 Task: In the  document Music.rtfMake this file  'available offline' Check 'Vision History' View the  non- printing characters
Action: Mouse moved to (311, 242)
Screenshot: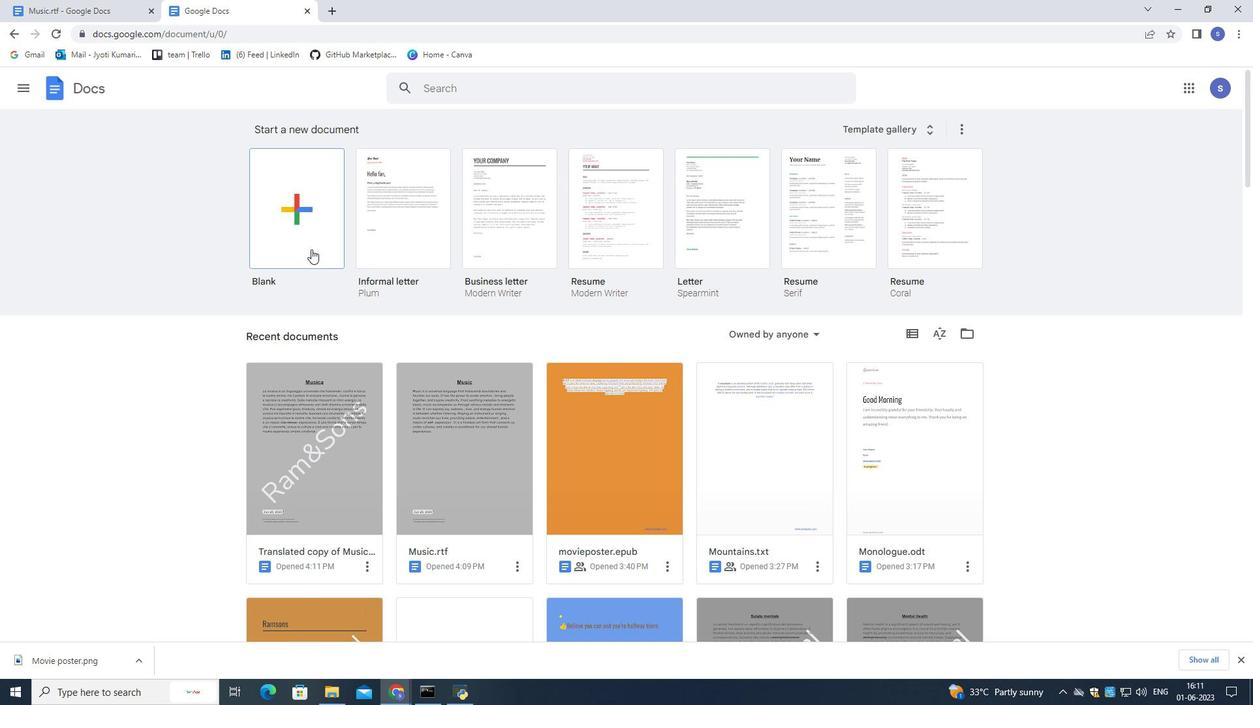 
Action: Mouse pressed left at (311, 242)
Screenshot: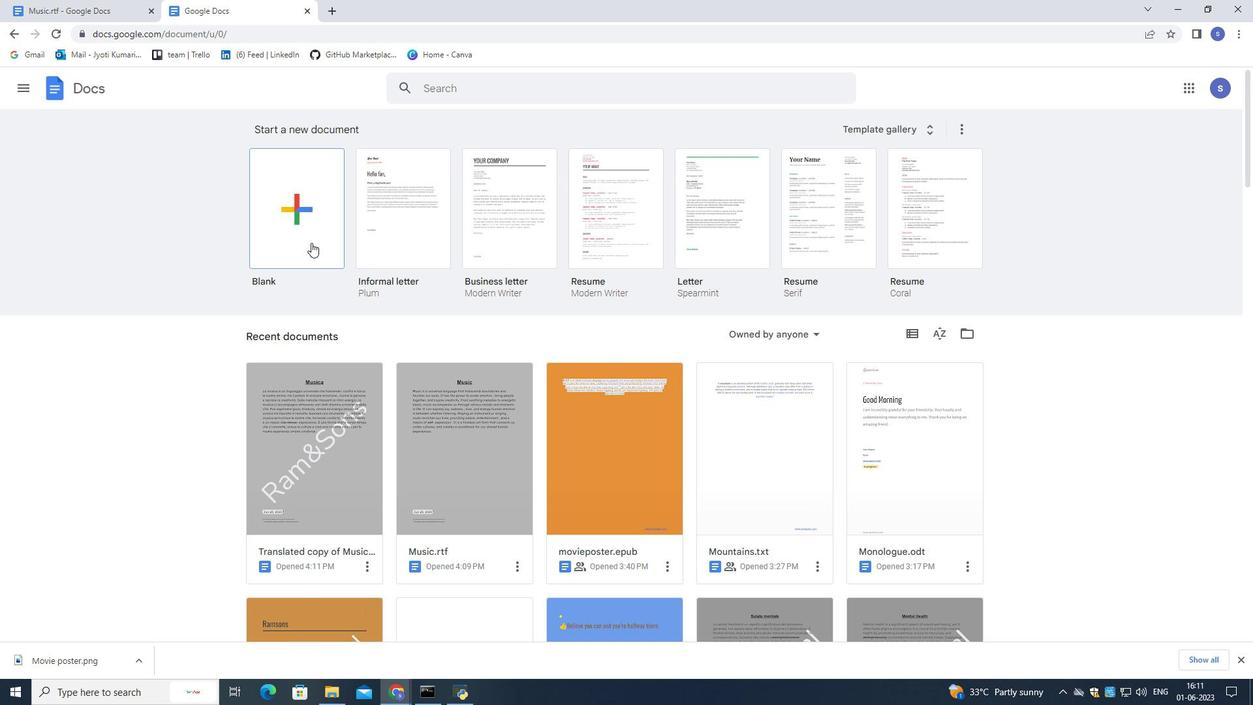 
Action: Mouse moved to (19, 84)
Screenshot: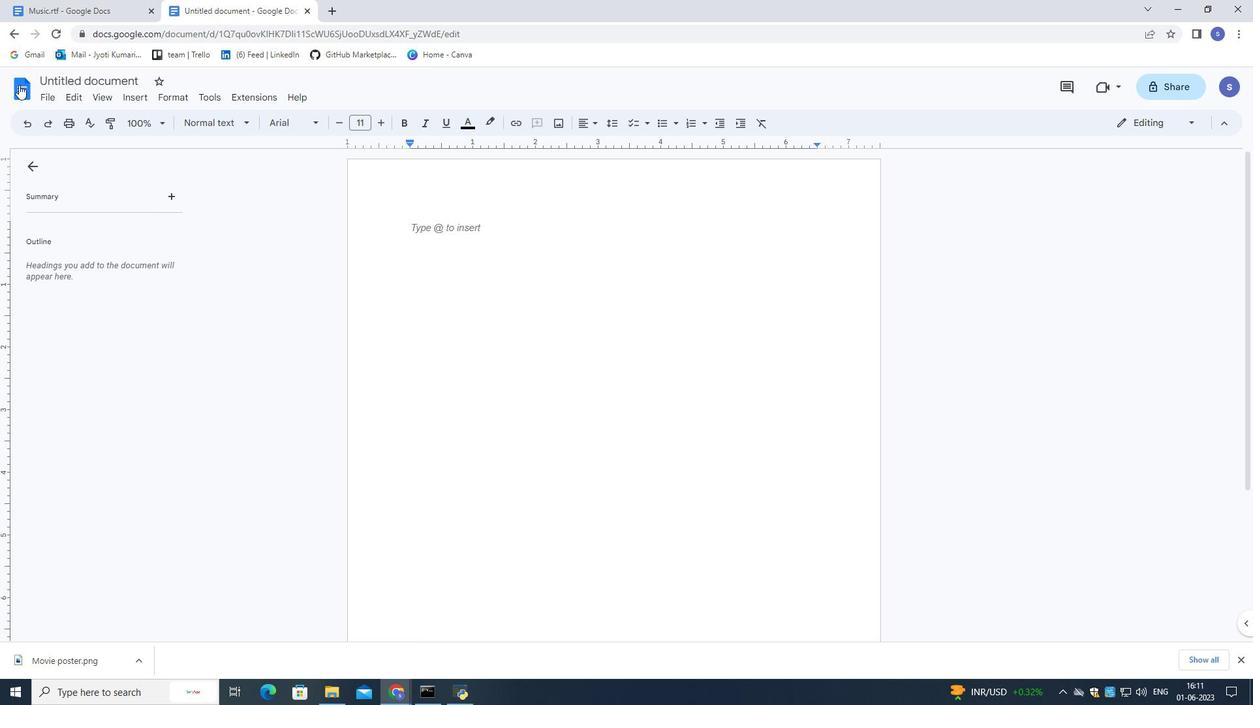 
Action: Mouse pressed left at (19, 84)
Screenshot: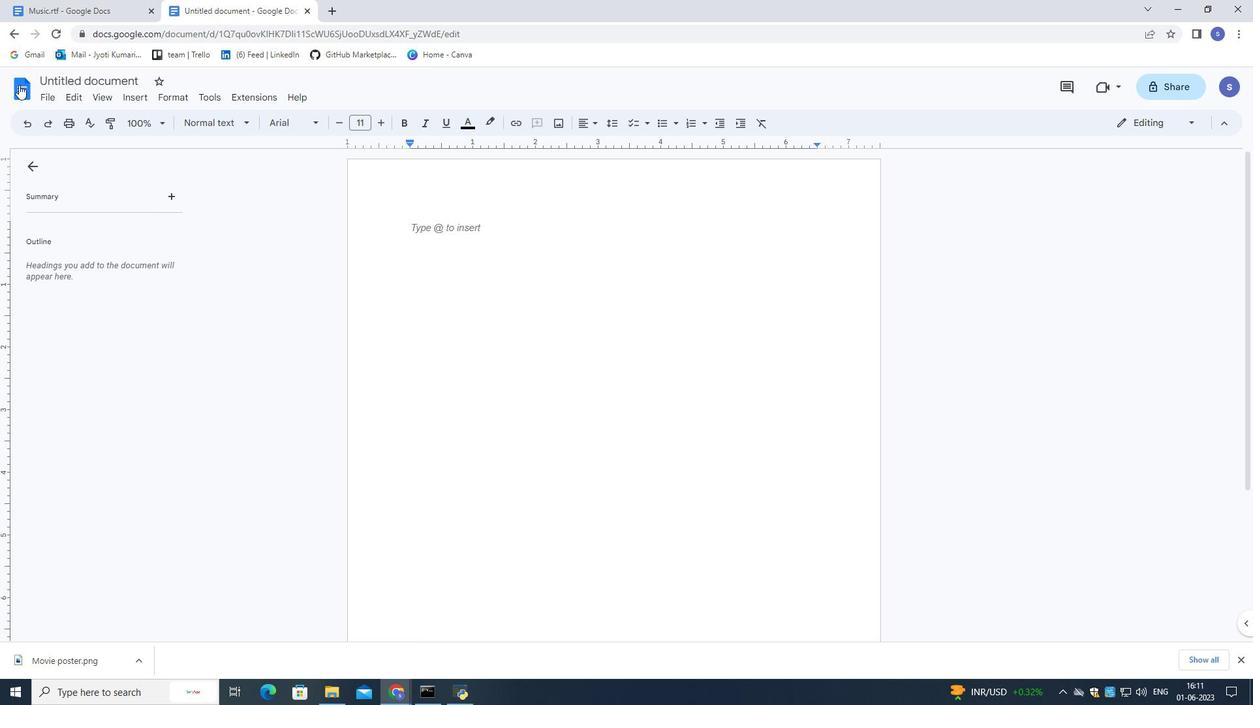 
Action: Mouse moved to (461, 482)
Screenshot: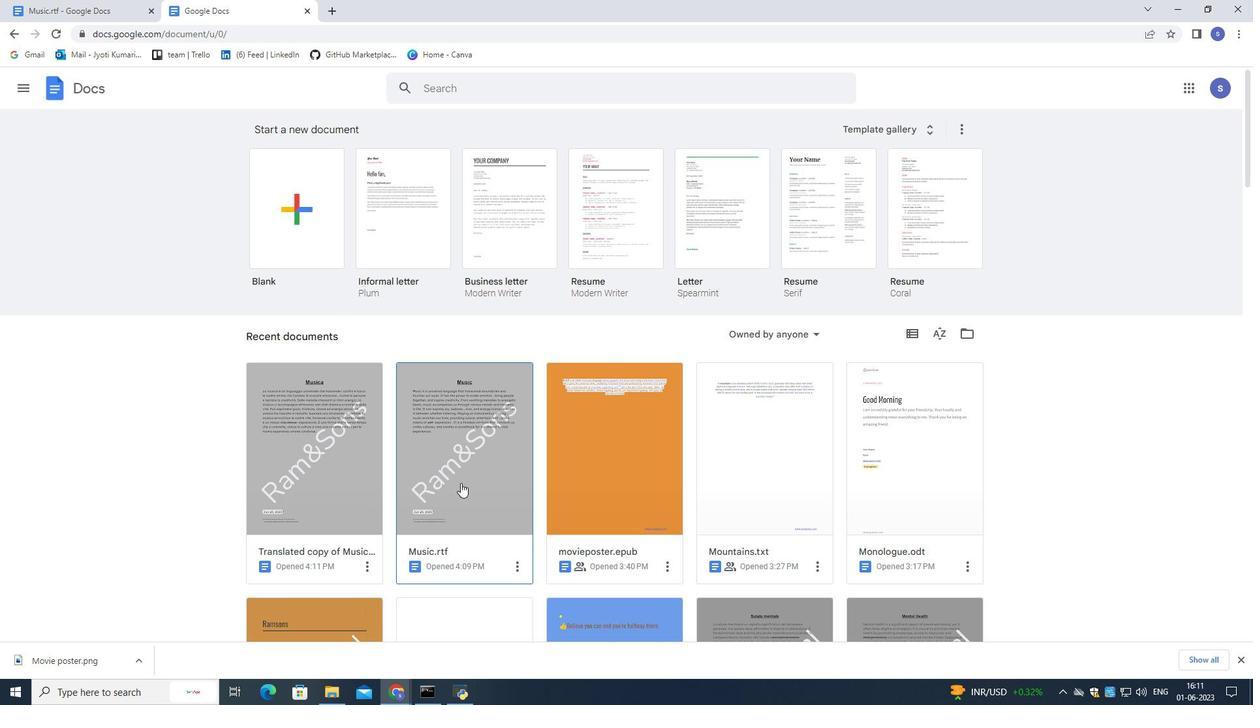 
Action: Mouse pressed left at (461, 482)
Screenshot: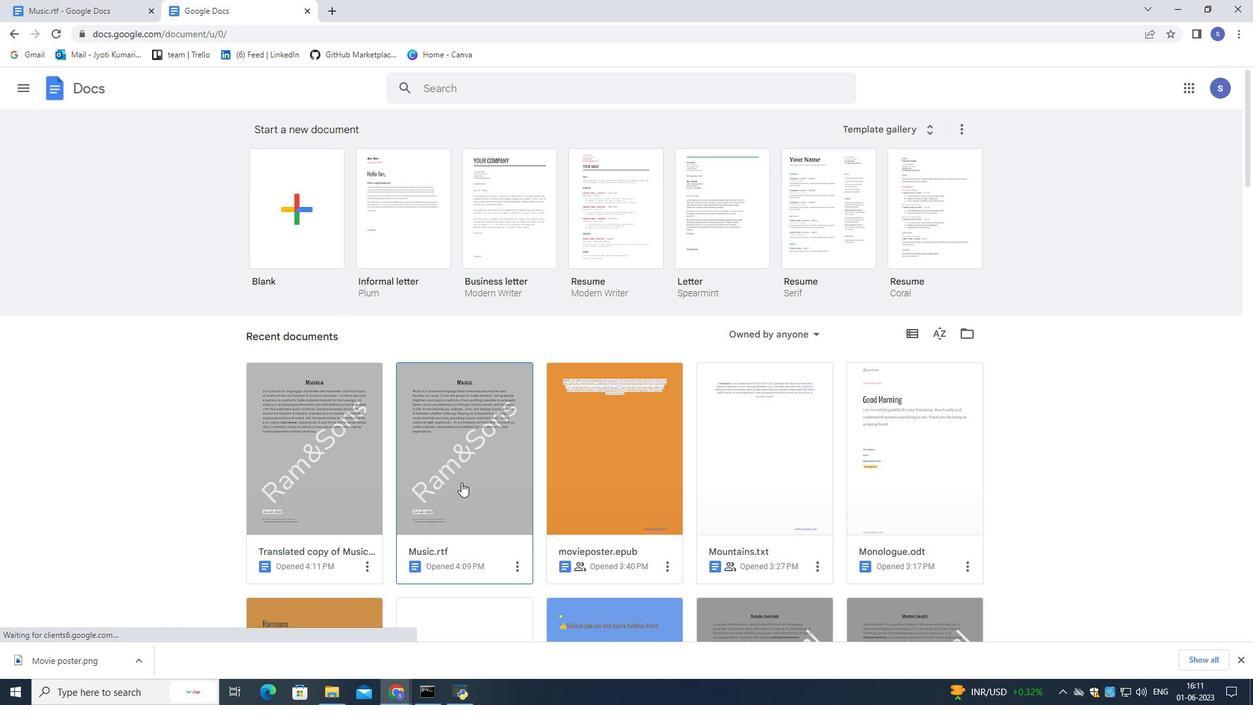 
Action: Mouse moved to (462, 481)
Screenshot: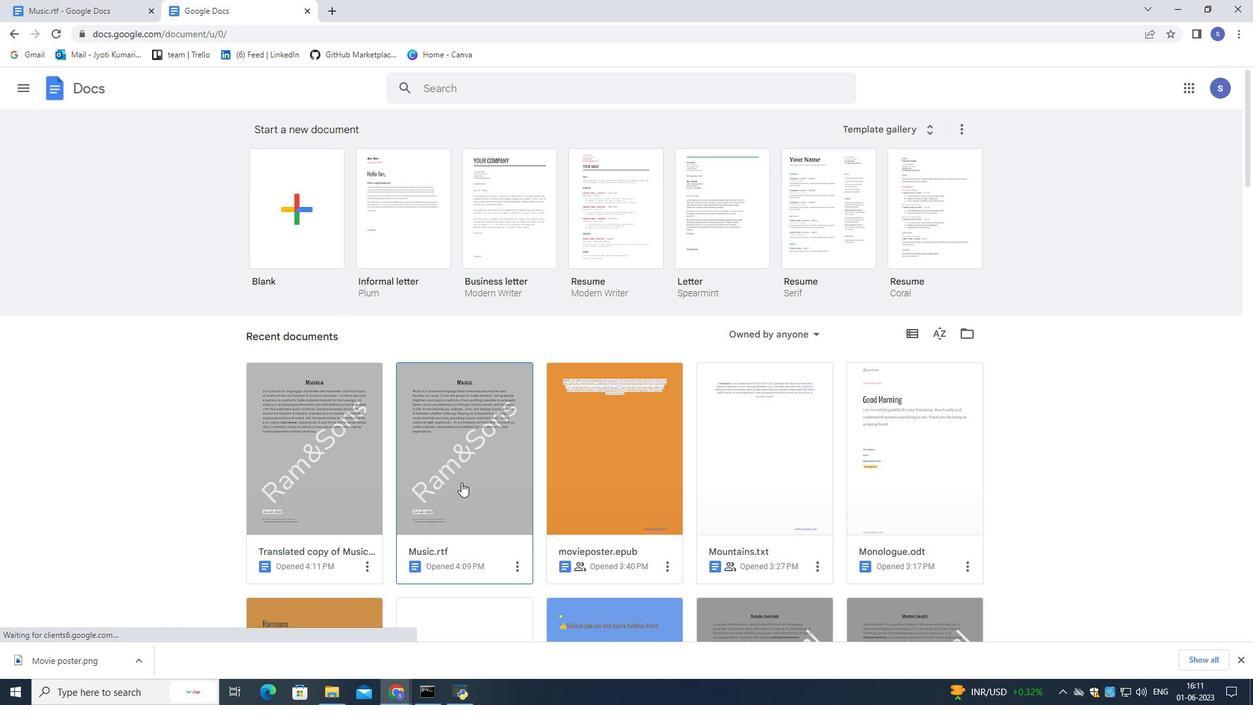 
Action: Mouse pressed left at (462, 481)
Screenshot: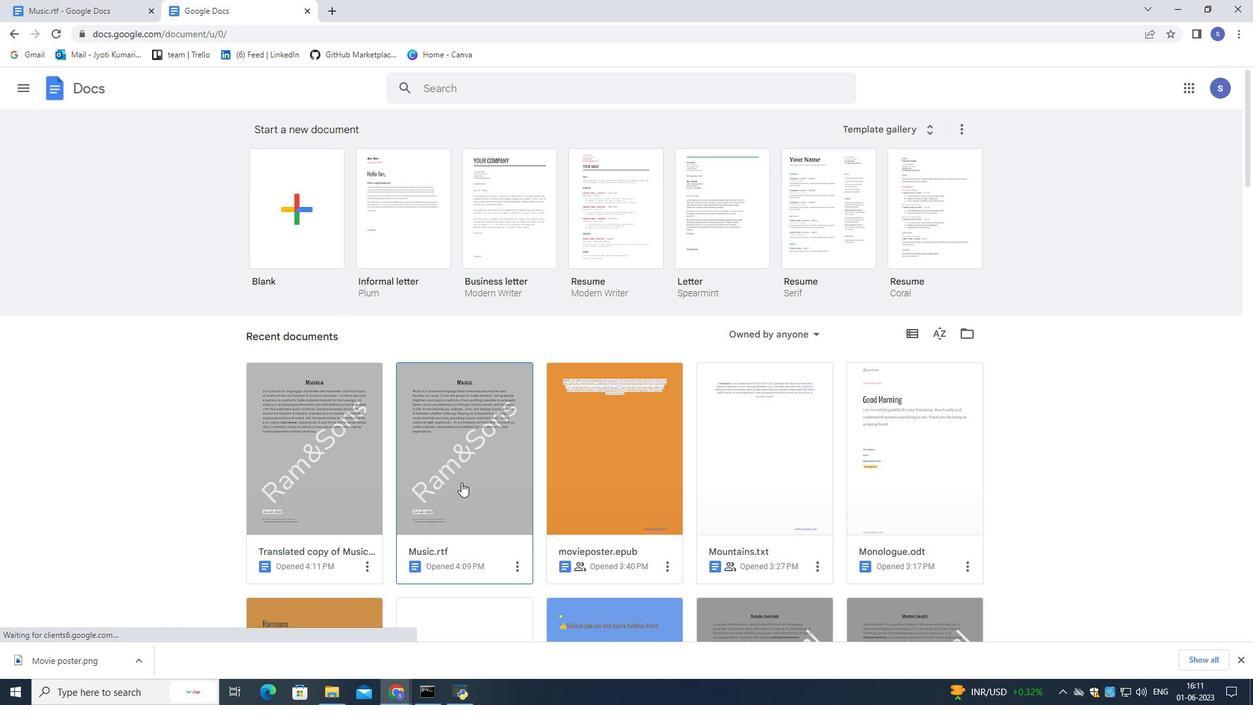 
Action: Mouse moved to (534, 436)
Screenshot: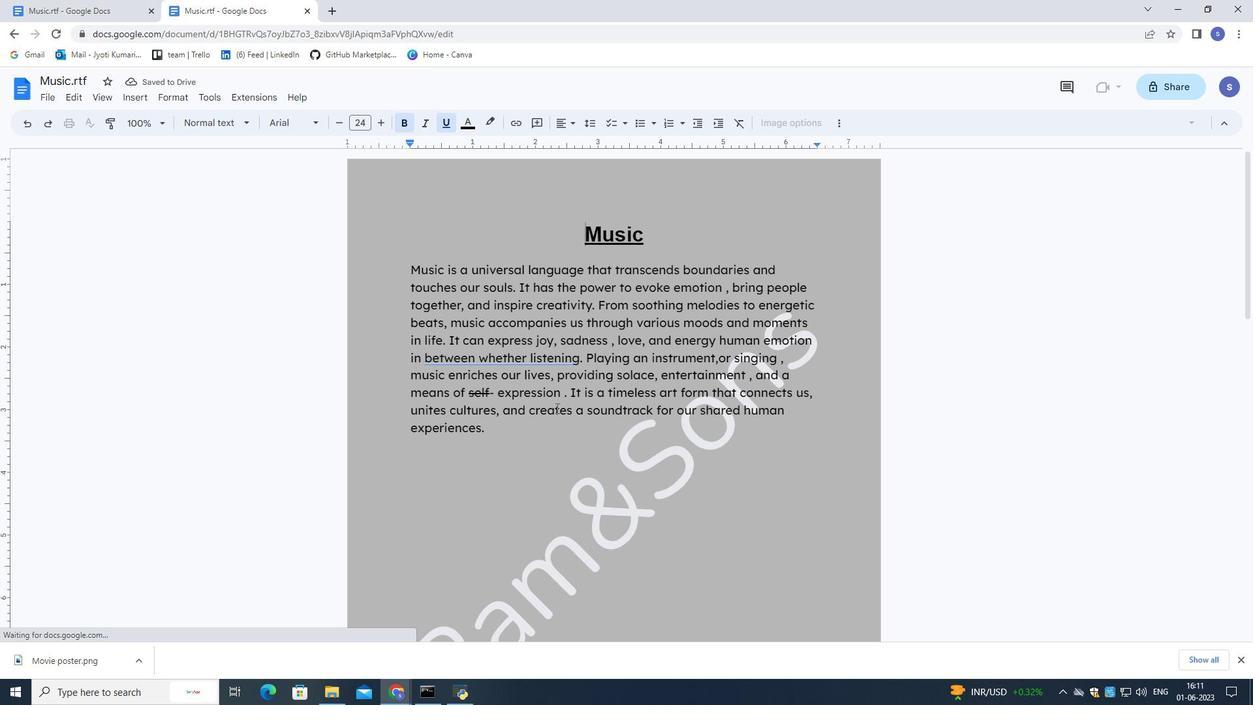 
Action: Mouse pressed left at (534, 436)
Screenshot: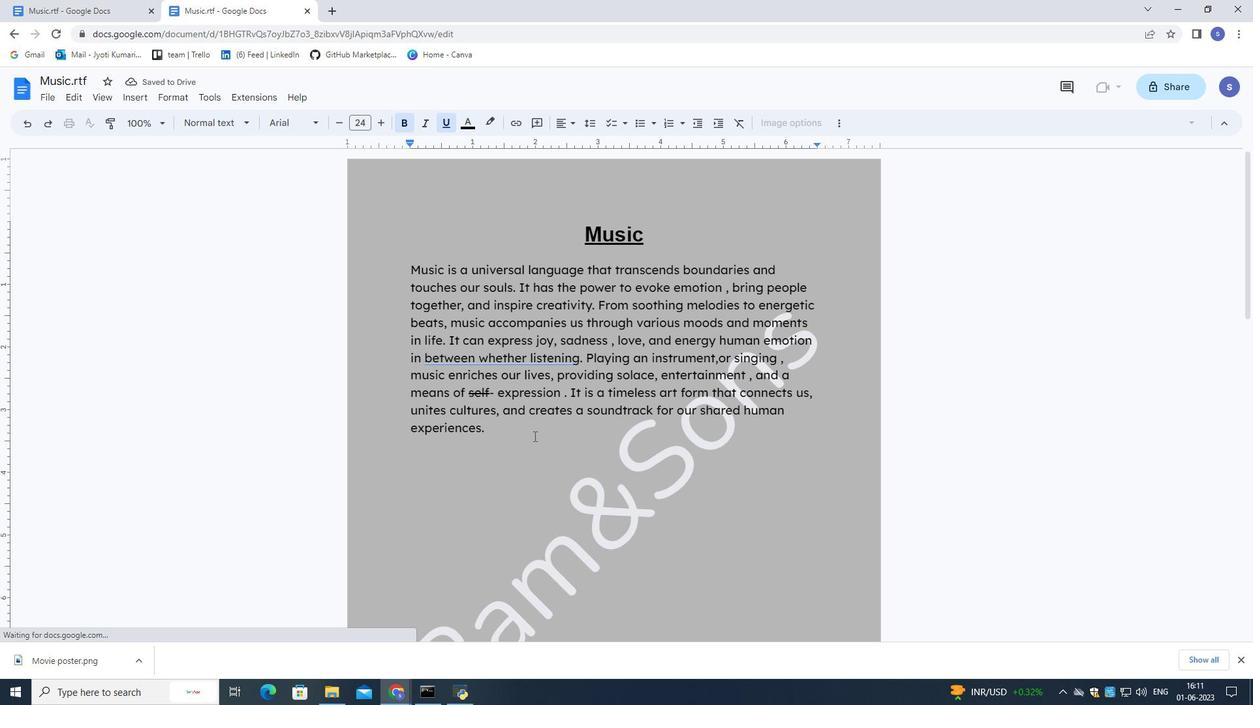 
Action: Mouse moved to (49, 95)
Screenshot: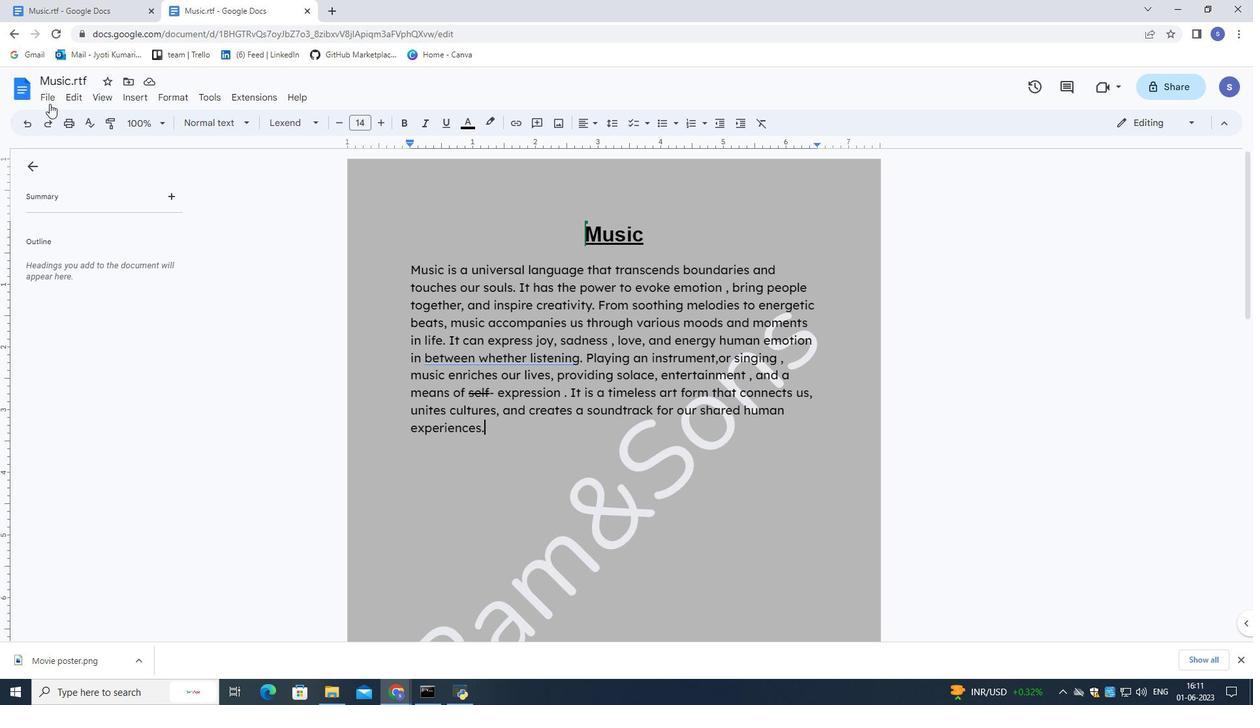 
Action: Mouse pressed left at (49, 95)
Screenshot: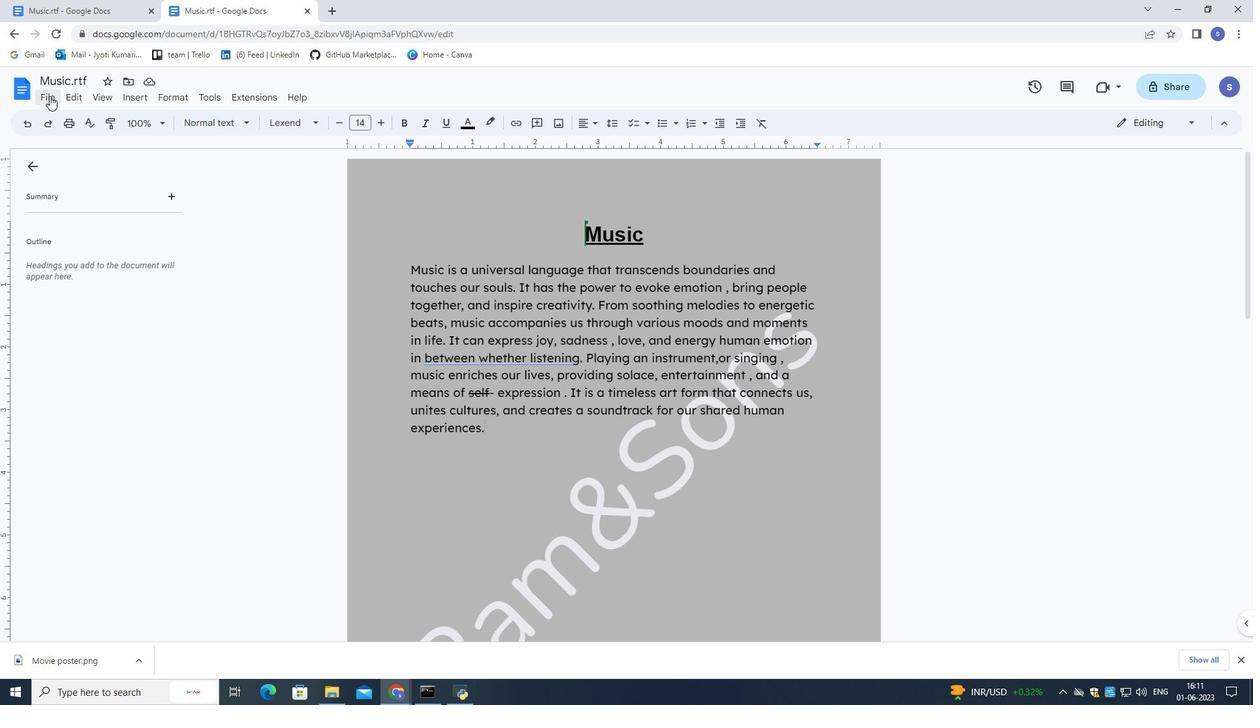 
Action: Mouse moved to (277, 387)
Screenshot: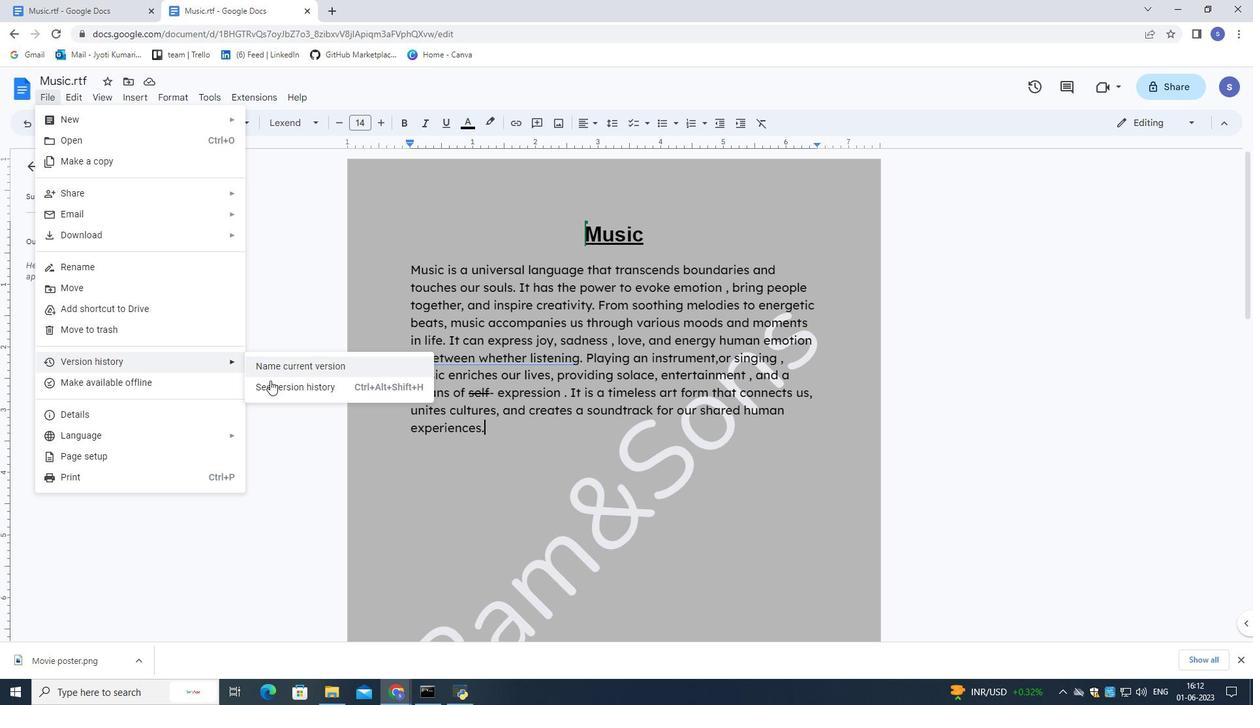 
Action: Mouse pressed left at (277, 387)
Screenshot: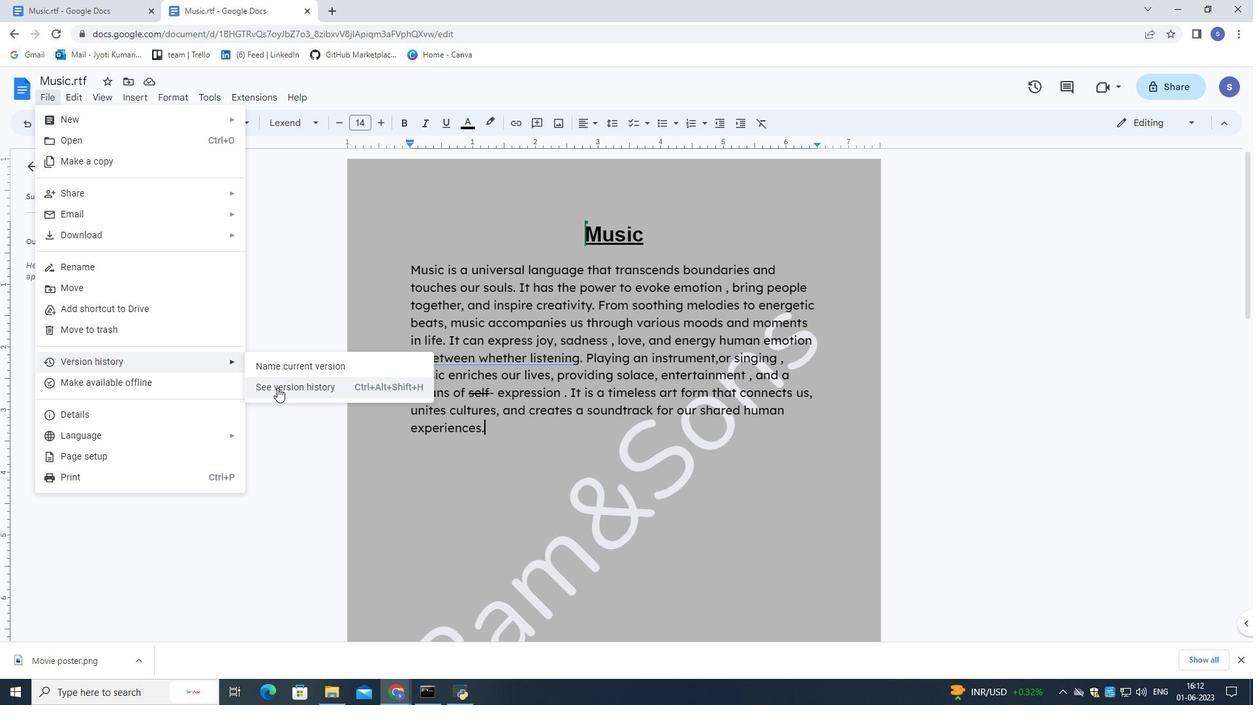
Action: Mouse moved to (470, 487)
Screenshot: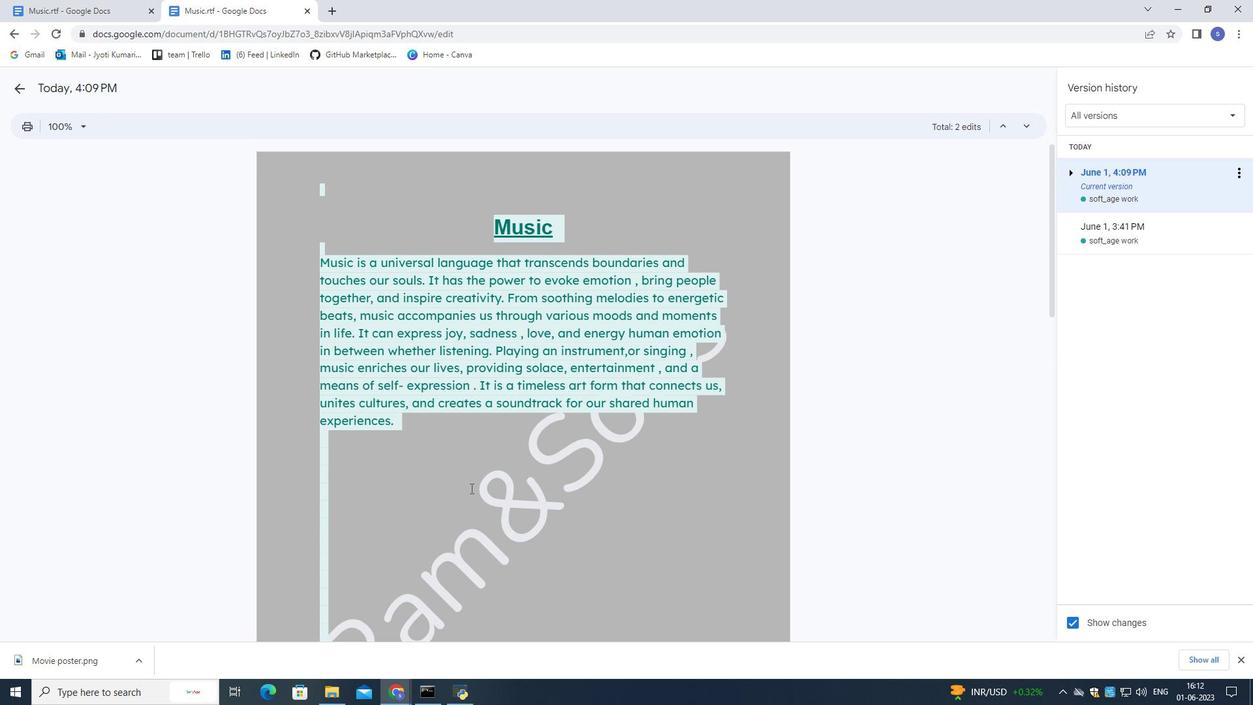 
Action: Mouse scrolled (470, 486) with delta (0, 0)
Screenshot: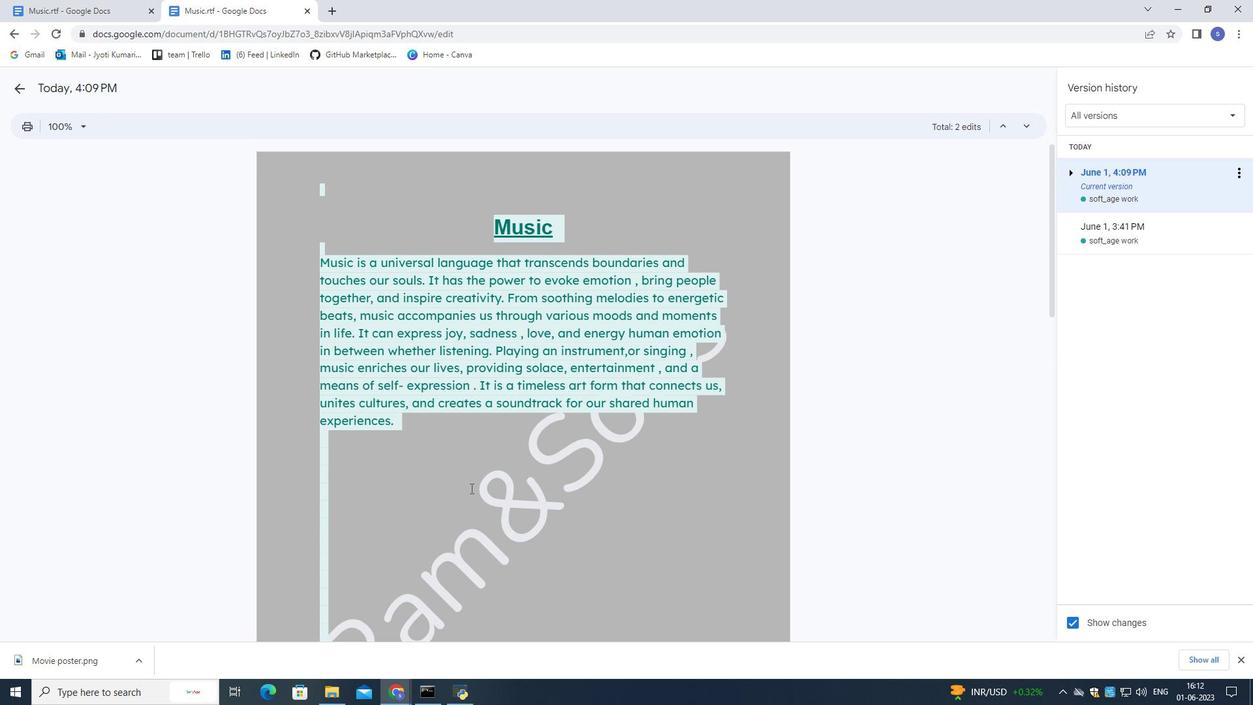 
Action: Mouse scrolled (470, 486) with delta (0, 0)
Screenshot: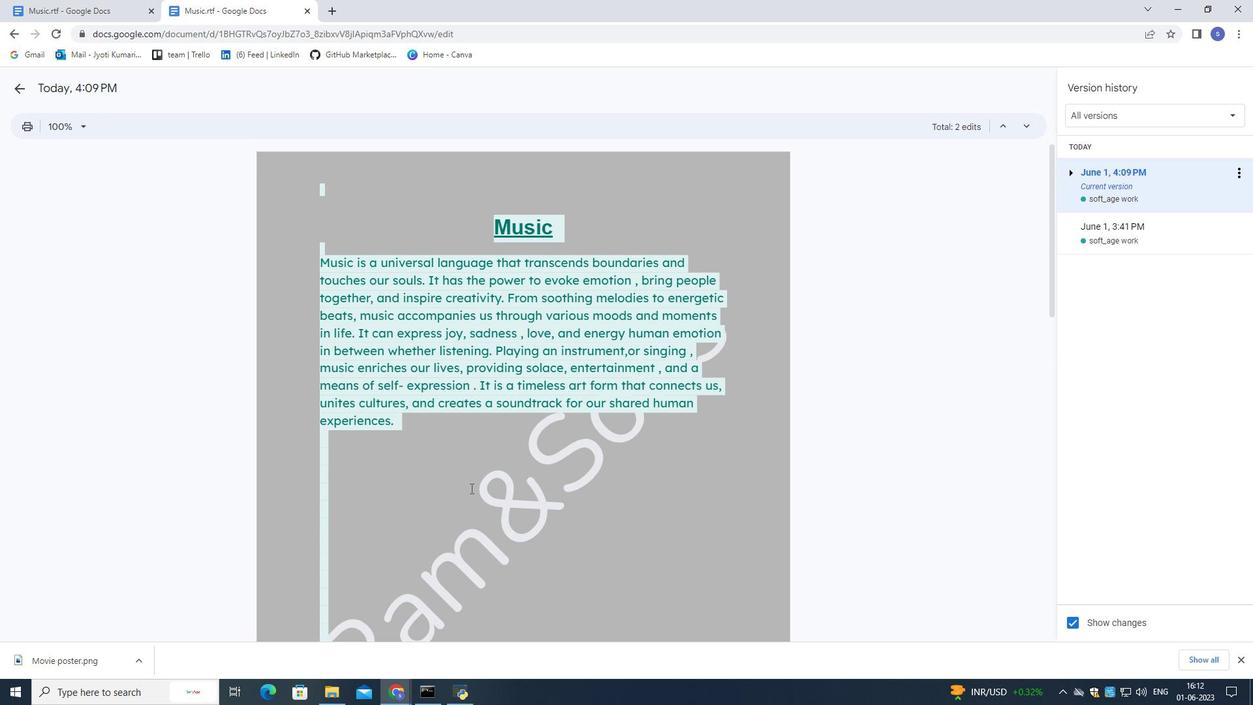 
Action: Mouse scrolled (470, 486) with delta (0, 0)
Screenshot: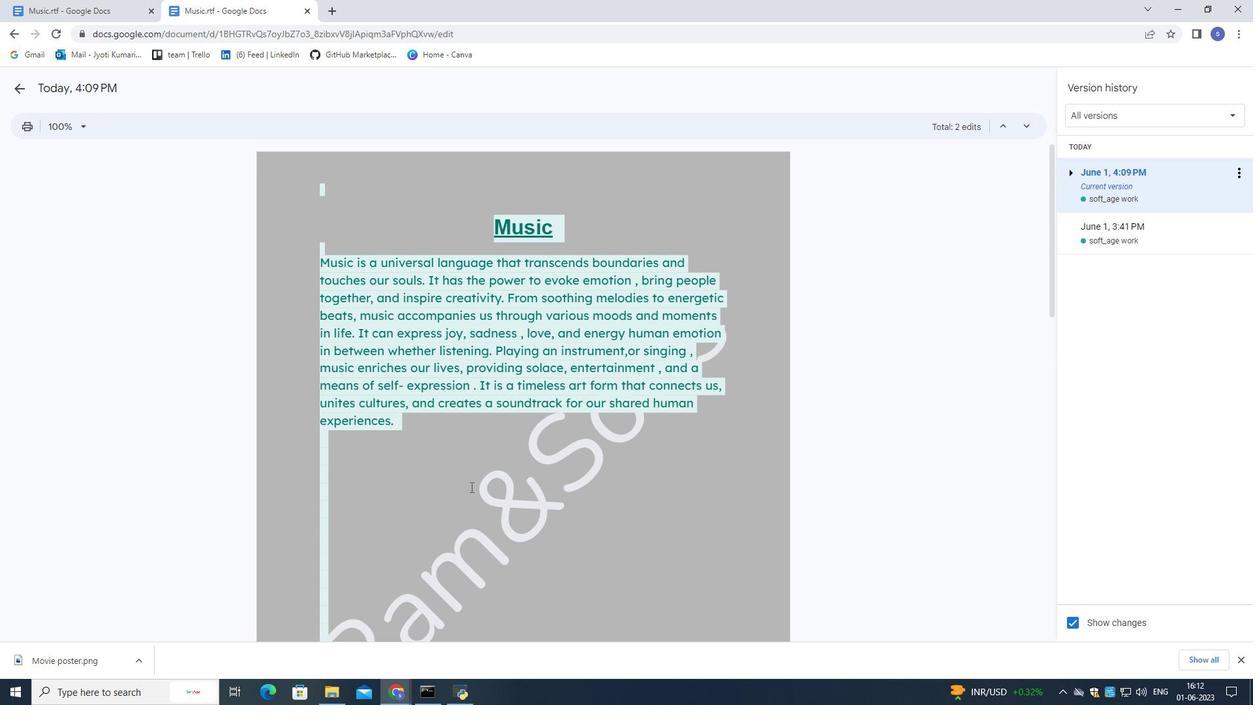 
Action: Mouse scrolled (470, 486) with delta (0, 0)
Screenshot: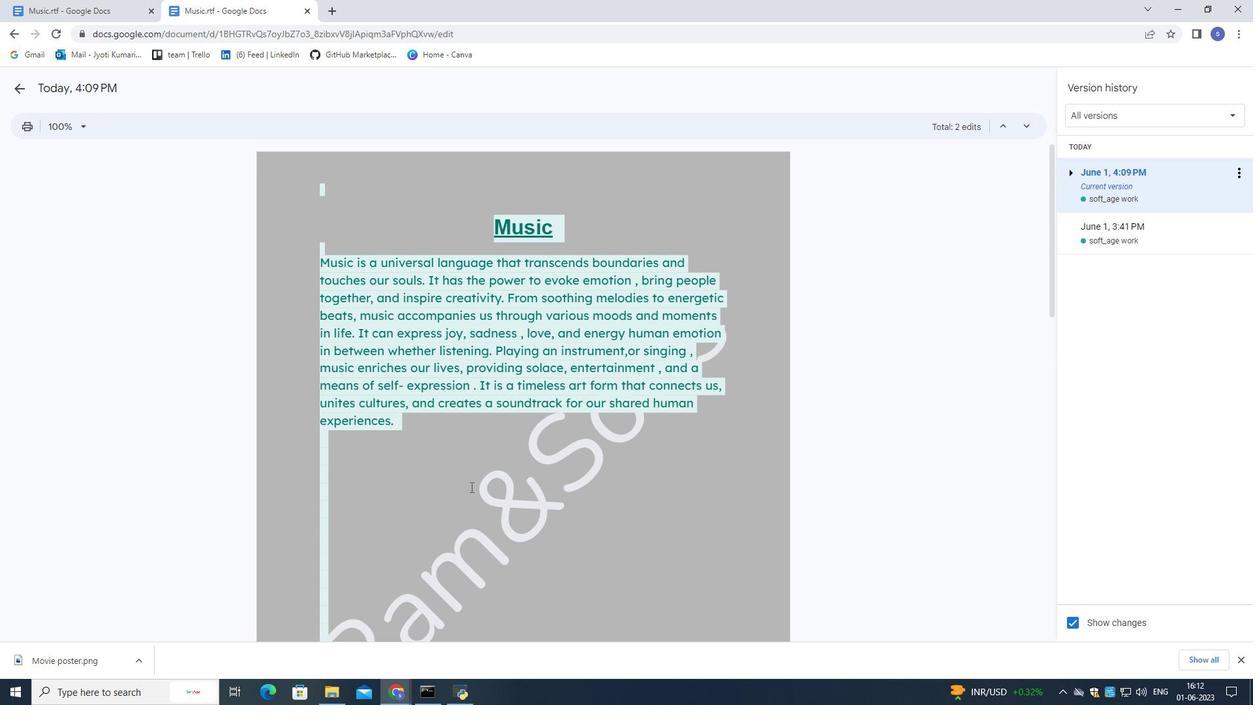 
Action: Mouse scrolled (470, 486) with delta (0, 0)
Screenshot: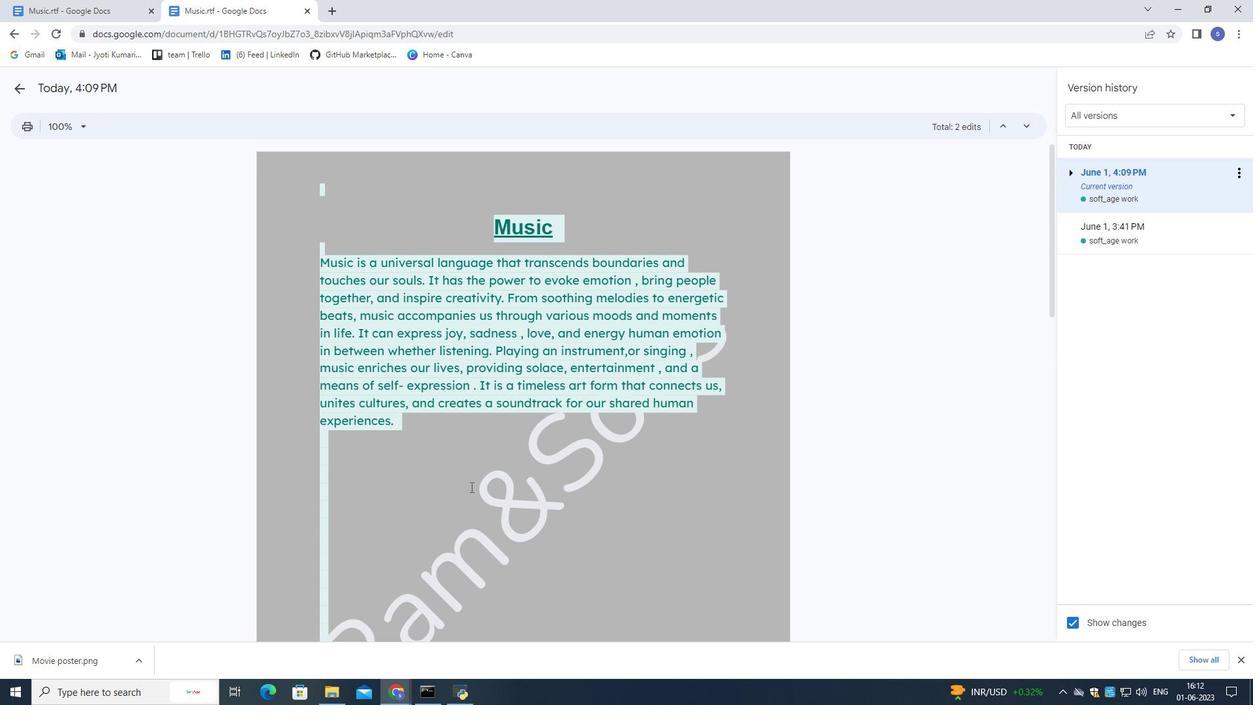 
Action: Mouse scrolled (470, 487) with delta (0, 0)
Screenshot: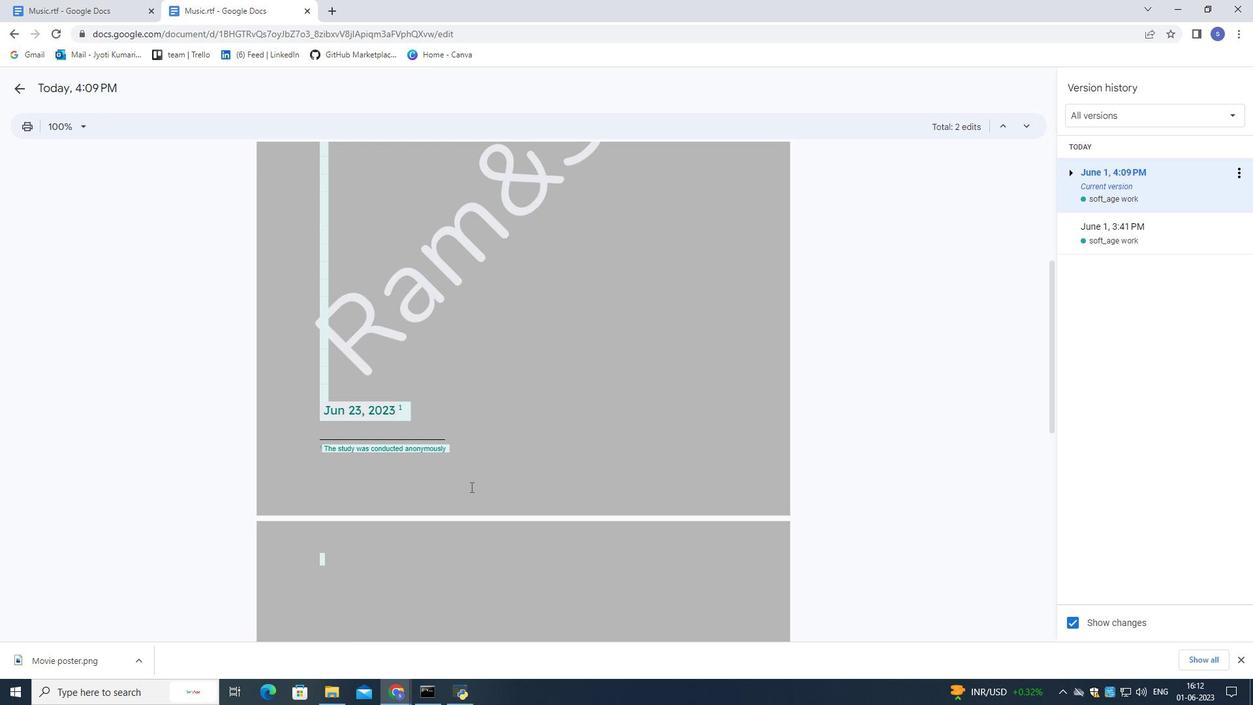 
Action: Mouse scrolled (470, 487) with delta (0, 0)
Screenshot: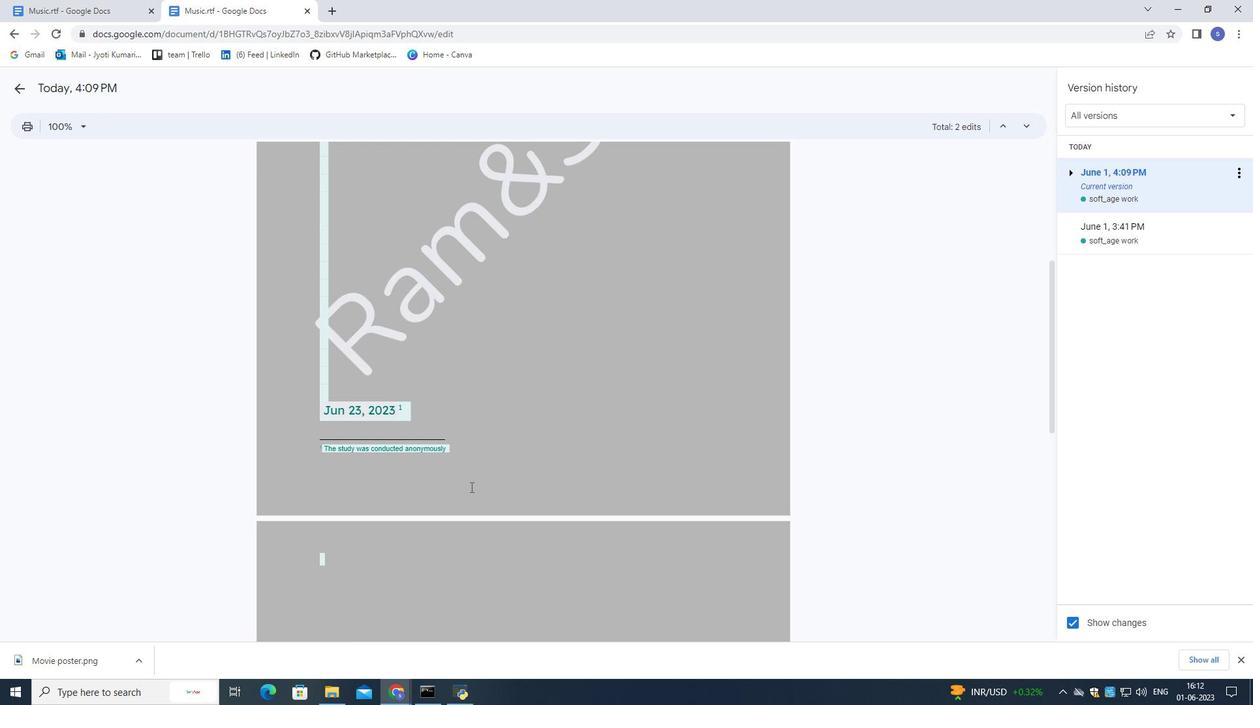 
Action: Mouse scrolled (470, 487) with delta (0, 0)
Screenshot: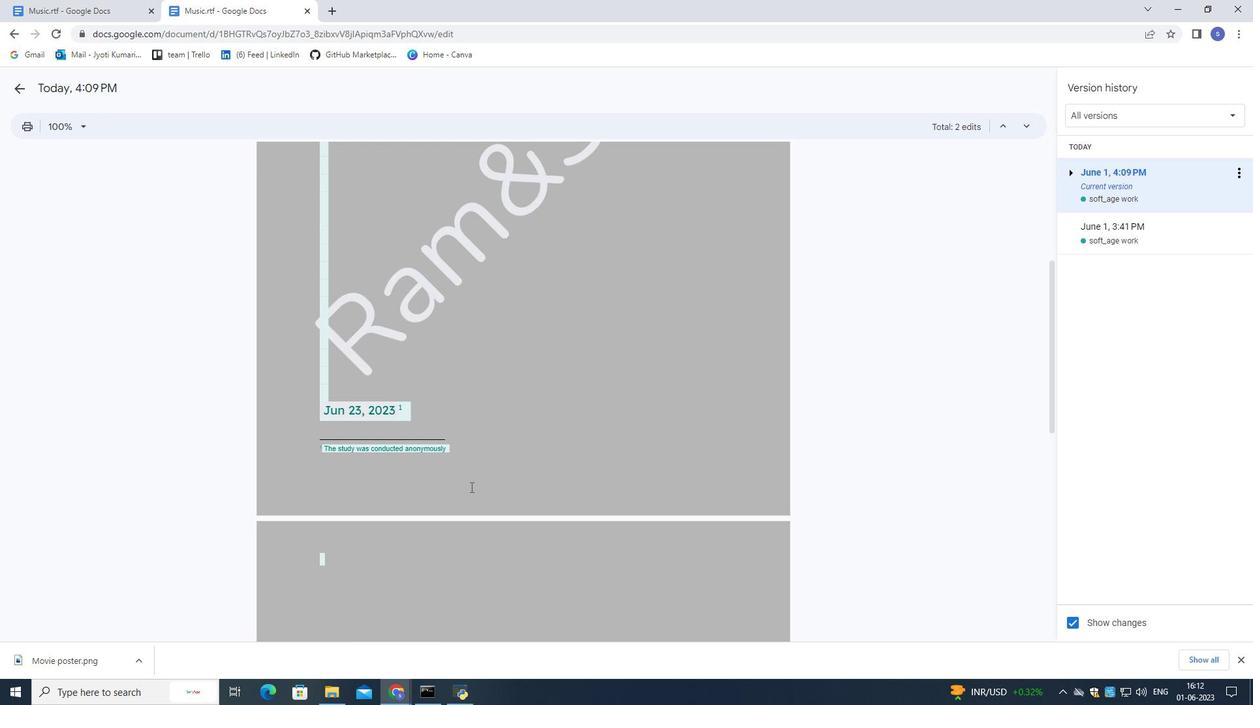 
Action: Mouse scrolled (470, 487) with delta (0, 0)
Screenshot: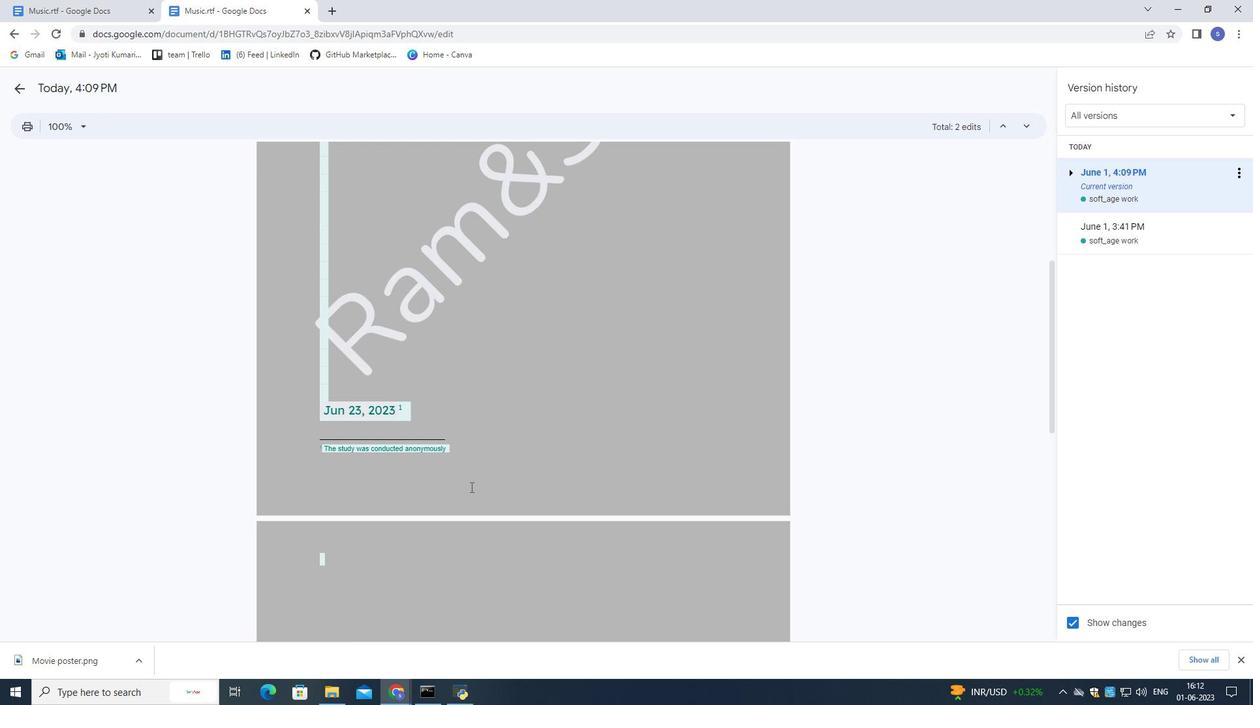 
Action: Mouse moved to (470, 486)
Screenshot: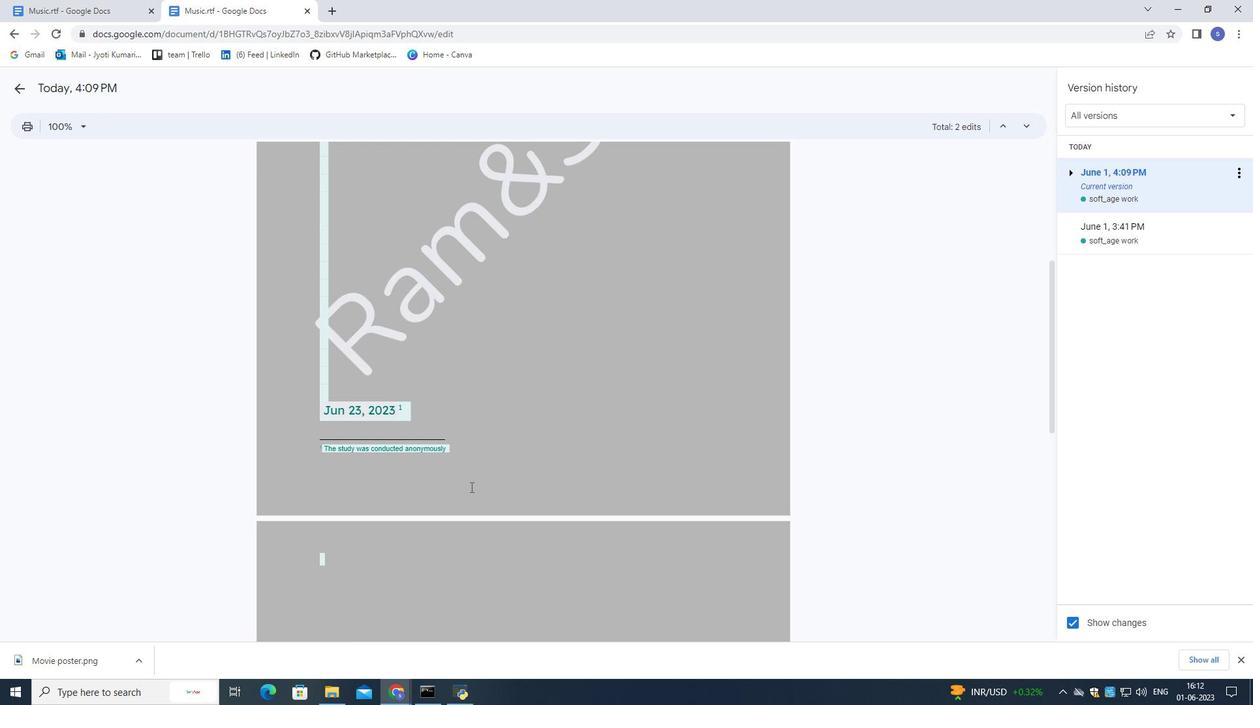 
Action: Mouse scrolled (470, 487) with delta (0, 0)
Screenshot: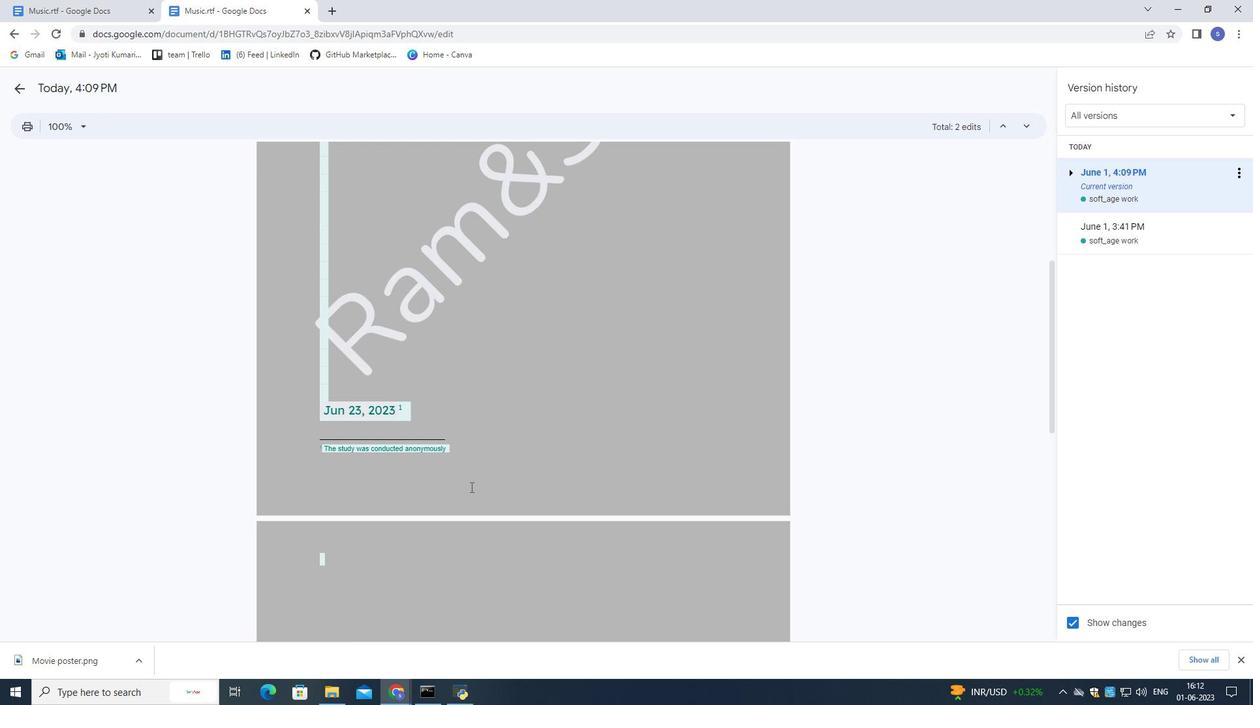
Action: Mouse moved to (448, 484)
Screenshot: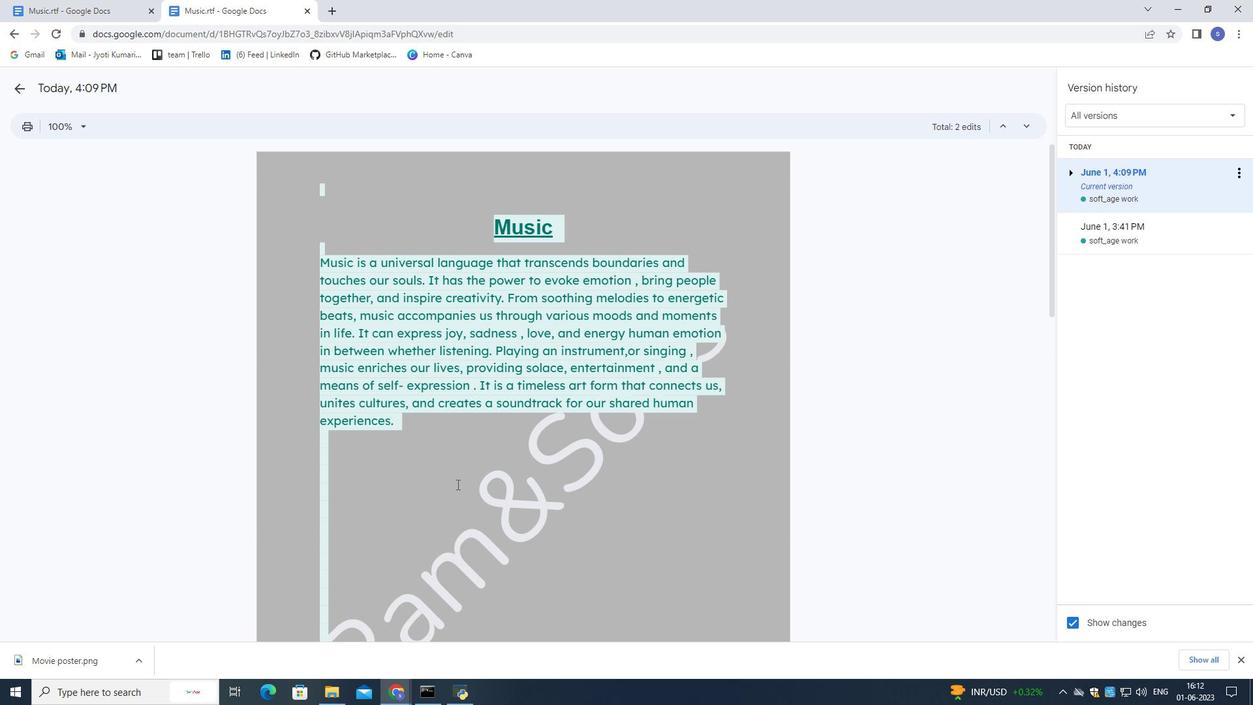 
